 Task: Create a new game with the ''Hinterlands" expansion.
Action: Mouse moved to (637, 489)
Screenshot: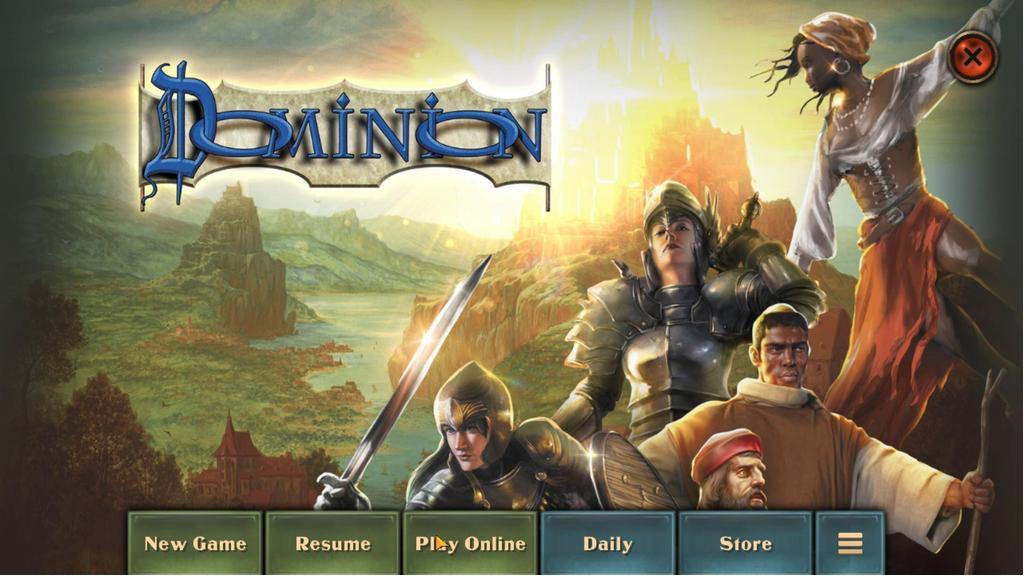 
Action: Mouse pressed left at (637, 489)
Screenshot: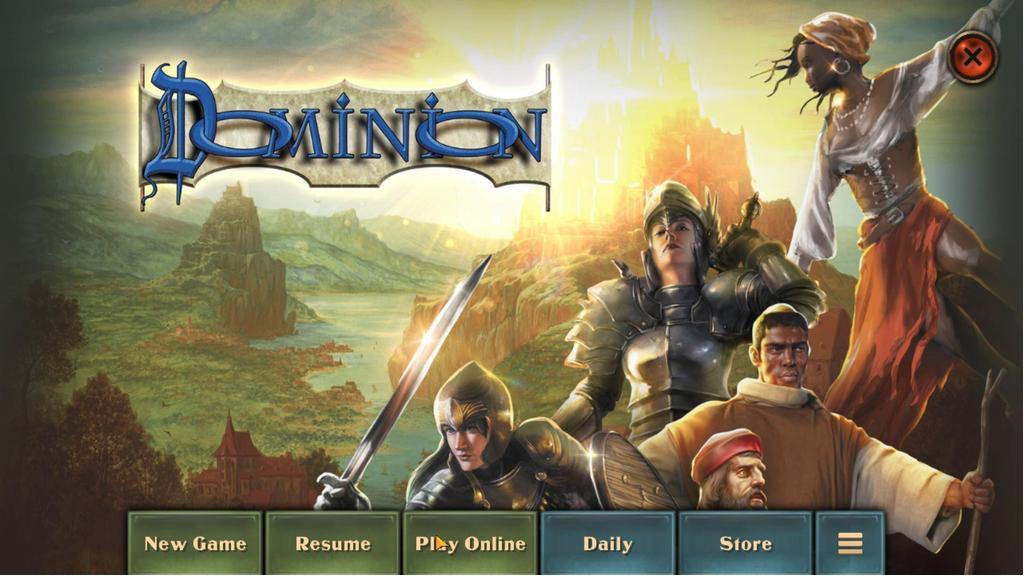 
Action: Mouse moved to (665, 282)
Screenshot: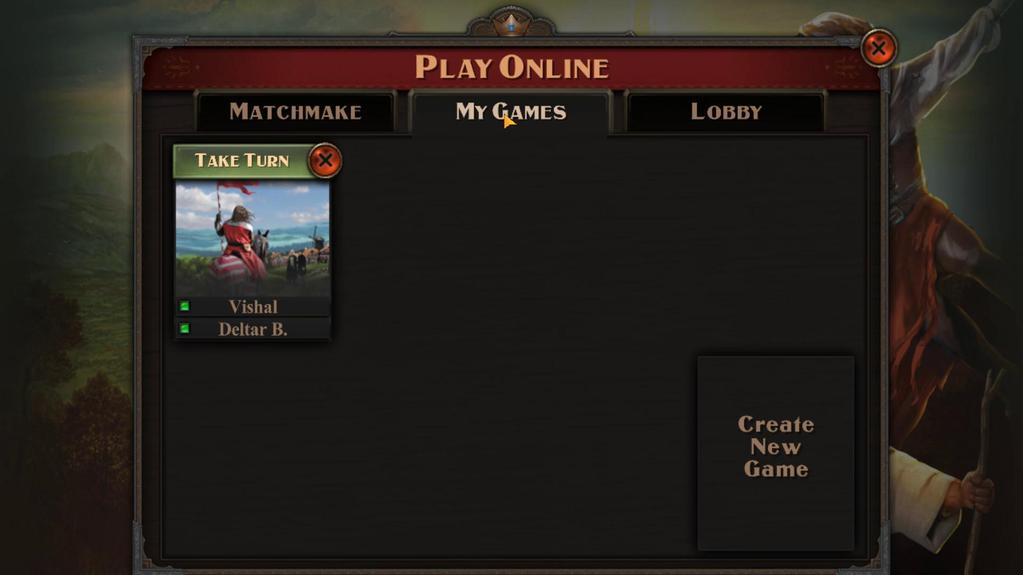 
Action: Mouse pressed left at (665, 282)
Screenshot: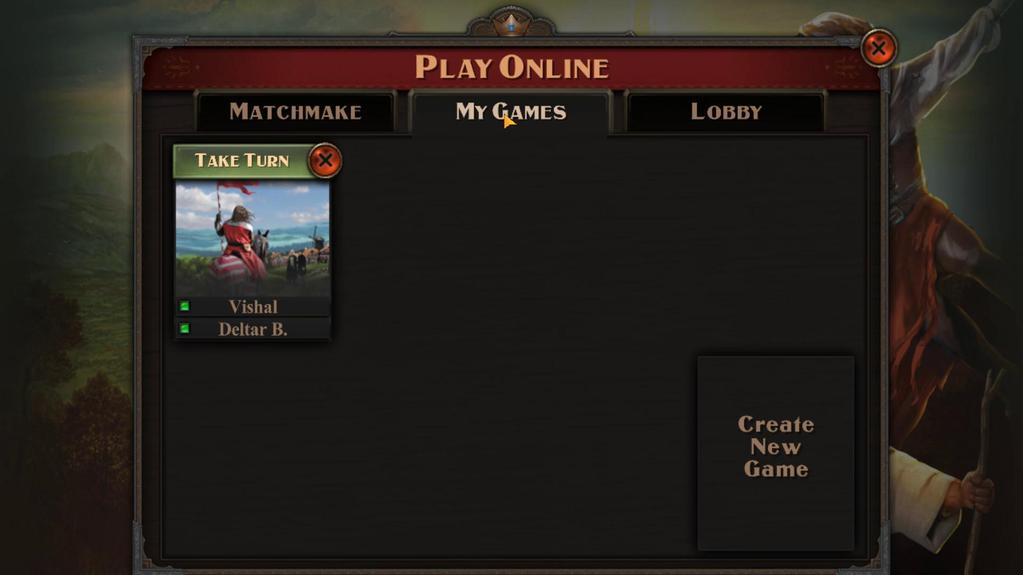 
Action: Mouse moved to (771, 447)
Screenshot: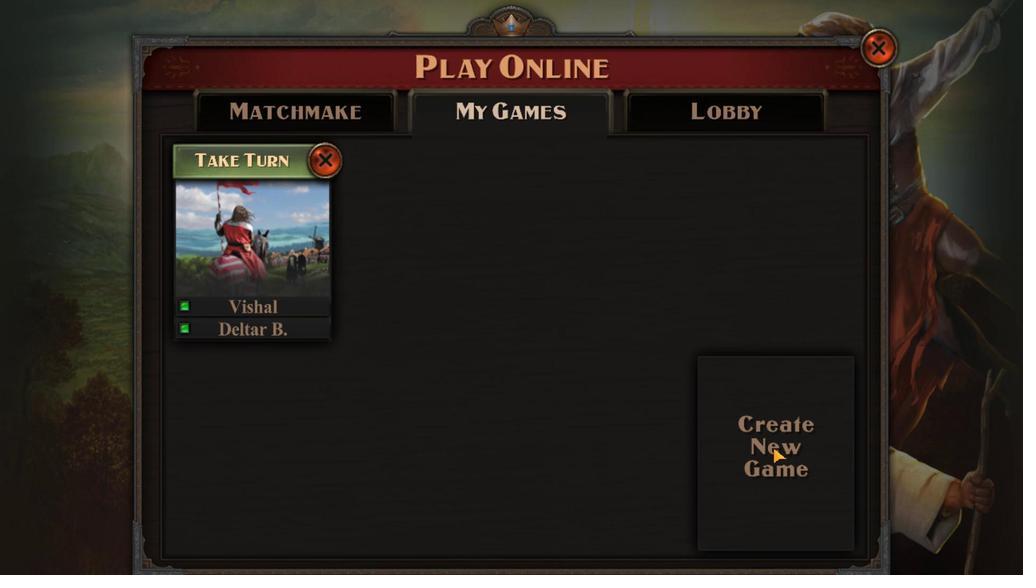 
Action: Mouse pressed left at (771, 447)
Screenshot: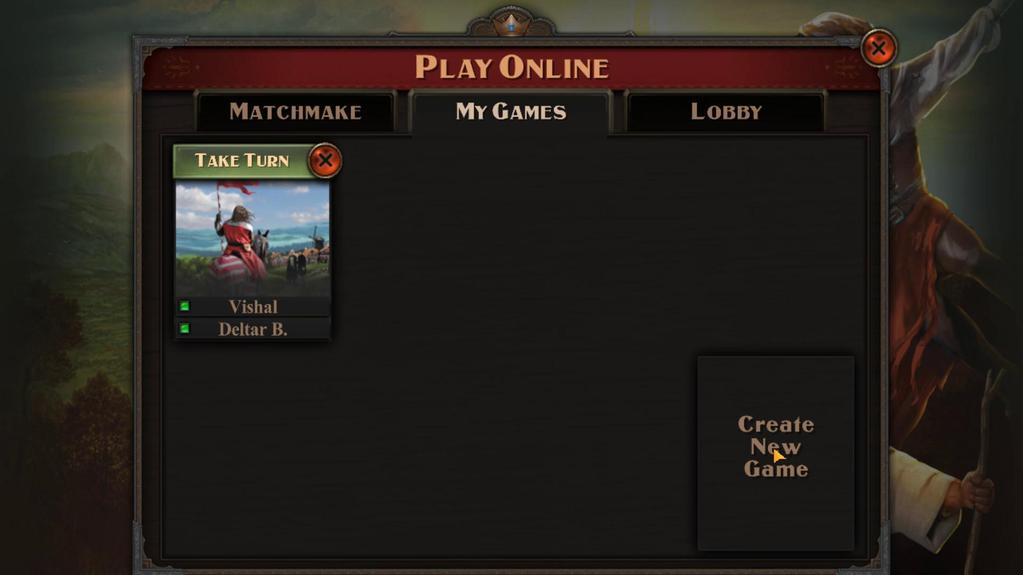 
Action: Mouse moved to (632, 280)
Screenshot: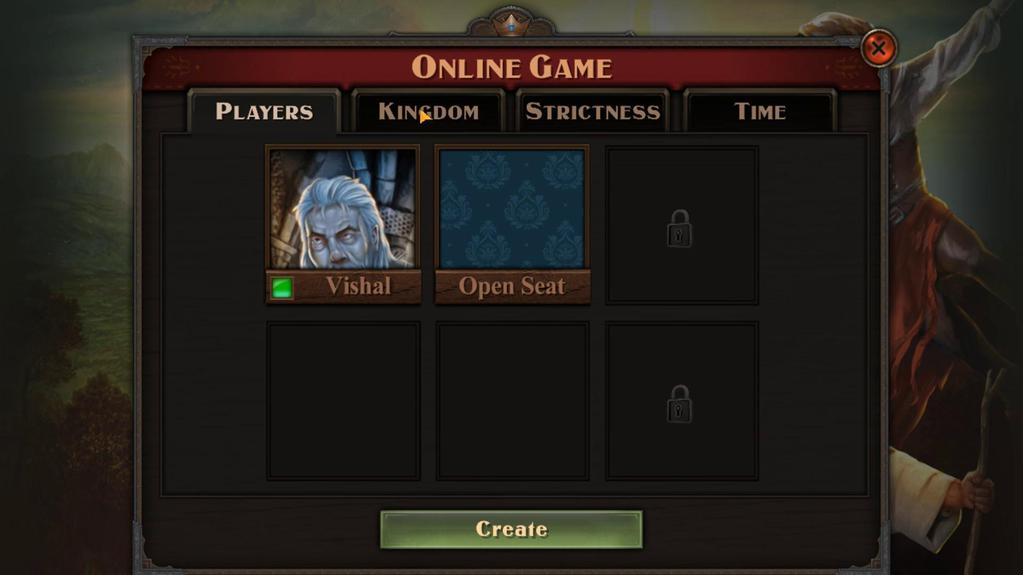 
Action: Mouse pressed left at (632, 280)
Screenshot: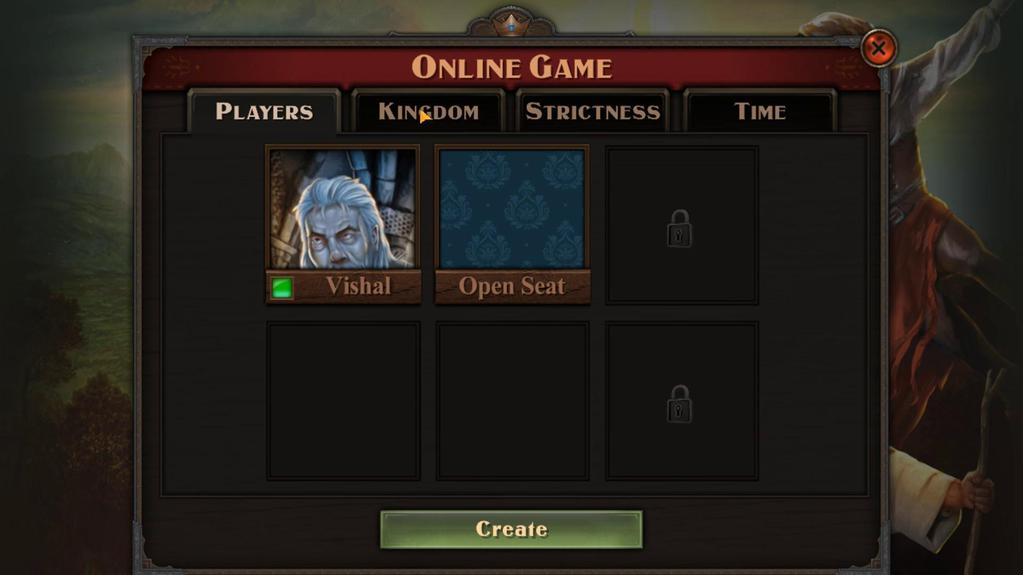 
Action: Mouse moved to (545, 317)
Screenshot: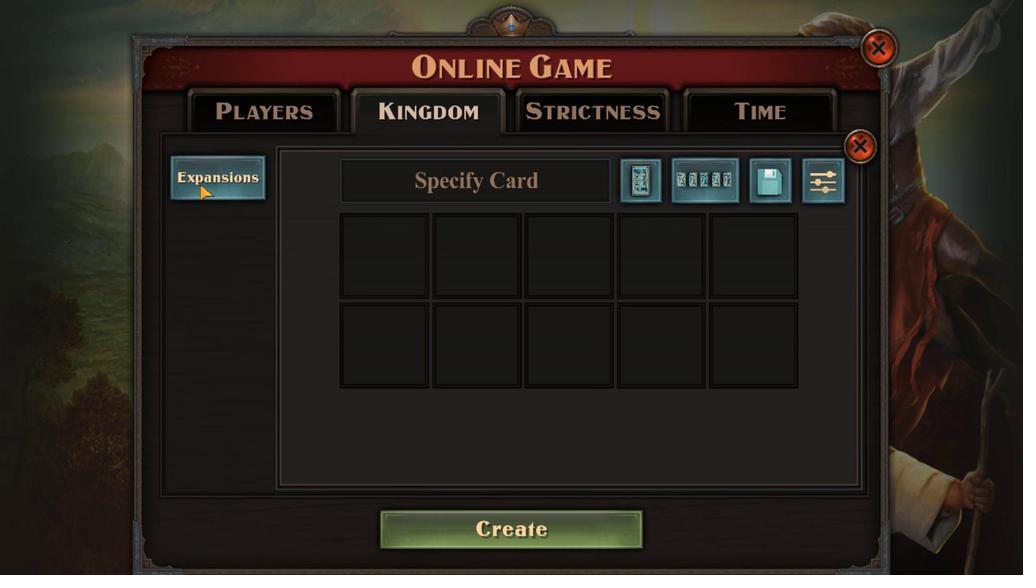 
Action: Mouse pressed left at (545, 317)
Screenshot: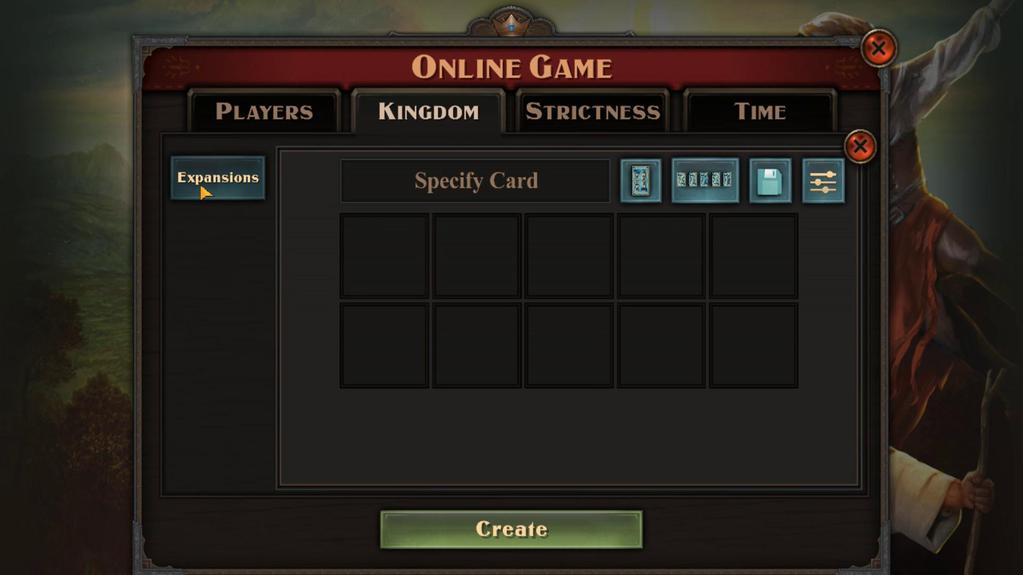 
Action: Mouse moved to (692, 346)
Screenshot: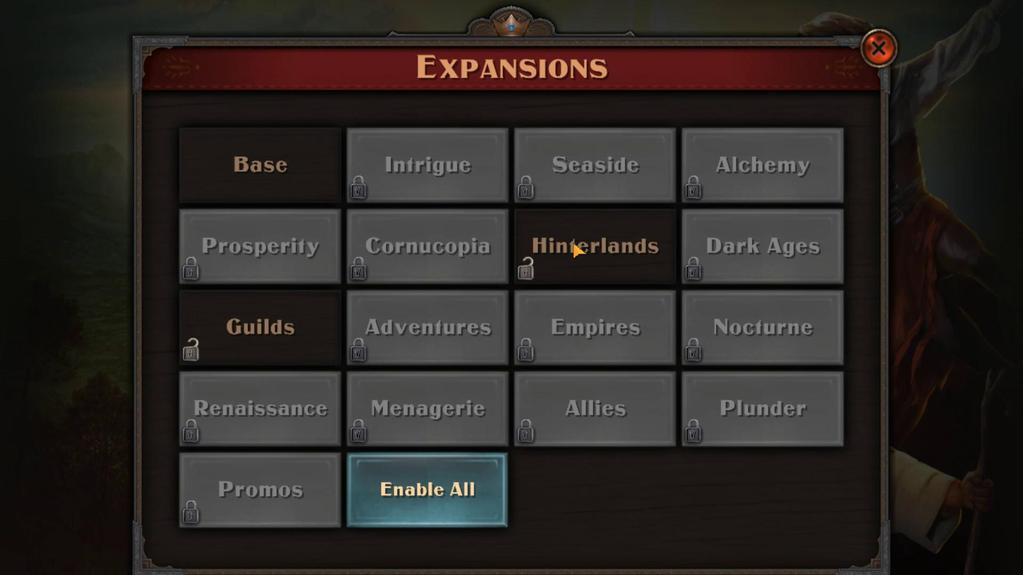 
Action: Mouse pressed left at (692, 346)
Screenshot: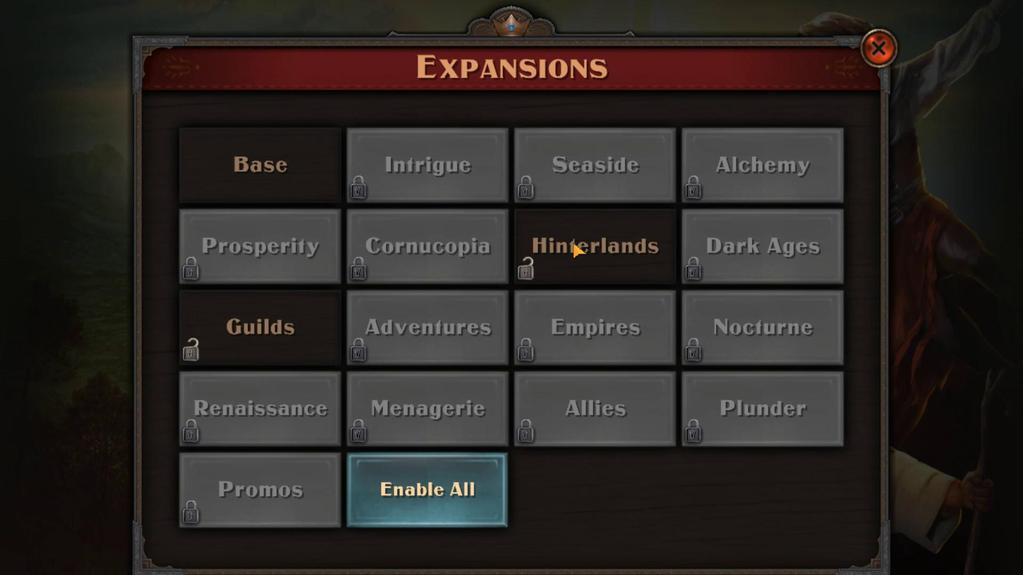 
